 Task: Search "assignee" in requester & apply.
Action: Mouse moved to (615, 201)
Screenshot: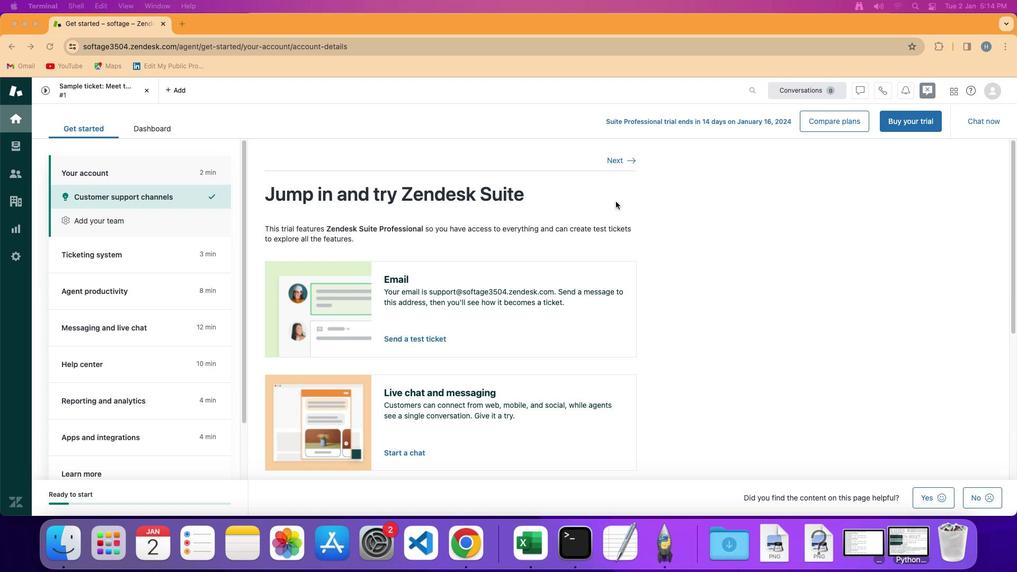 
Action: Mouse pressed left at (615, 201)
Screenshot: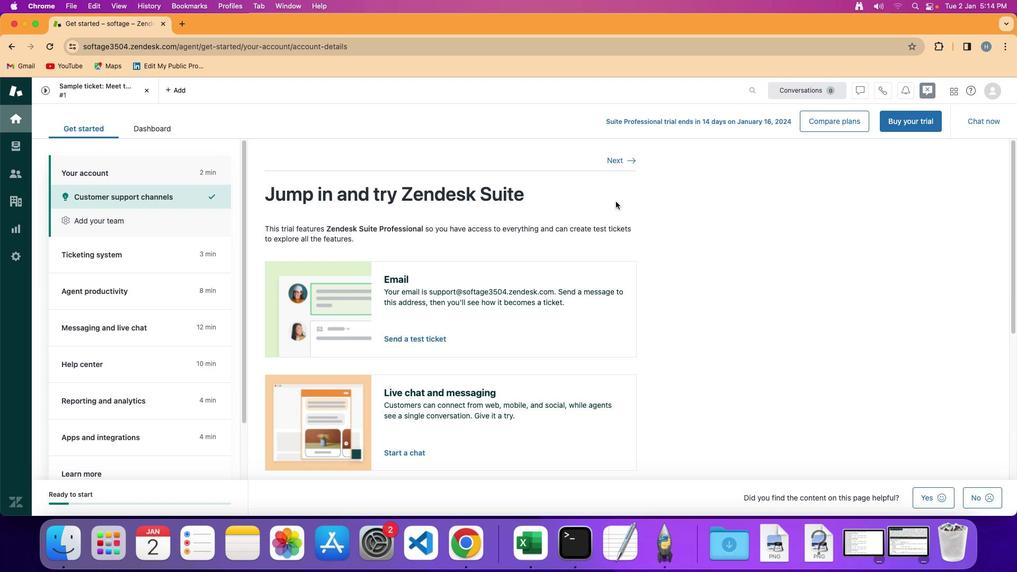 
Action: Mouse moved to (13, 145)
Screenshot: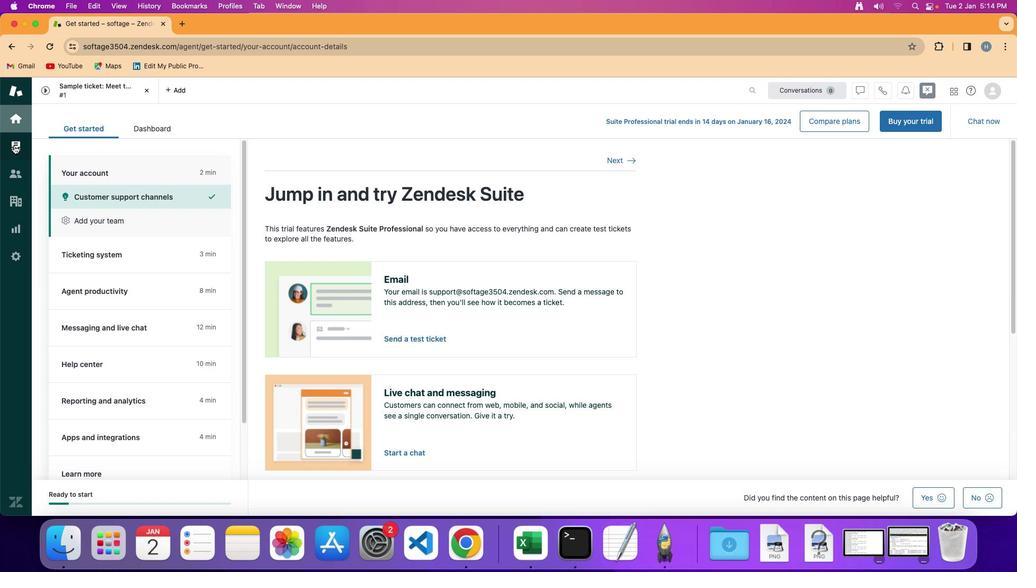 
Action: Mouse pressed left at (13, 145)
Screenshot: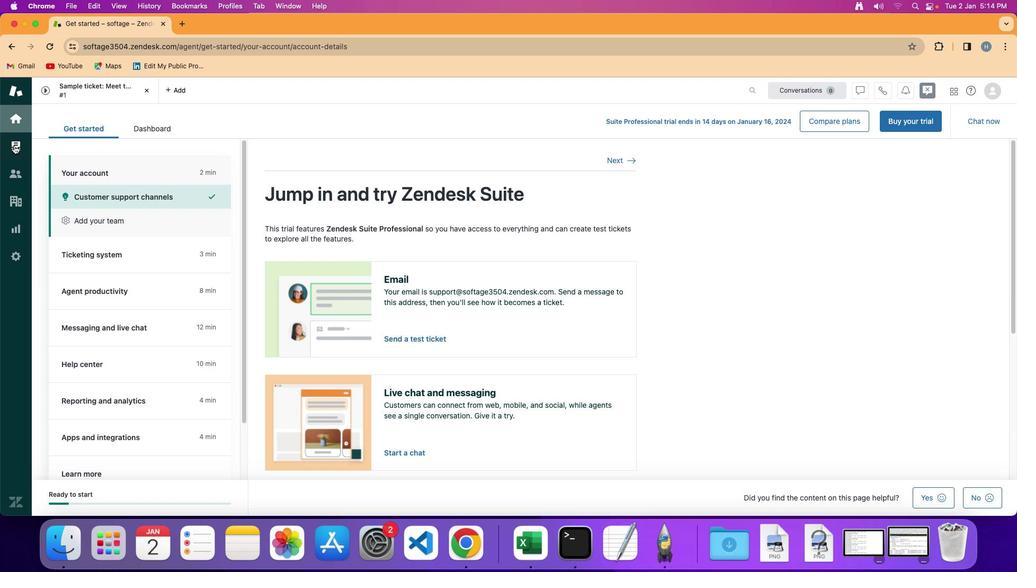 
Action: Mouse moved to (113, 207)
Screenshot: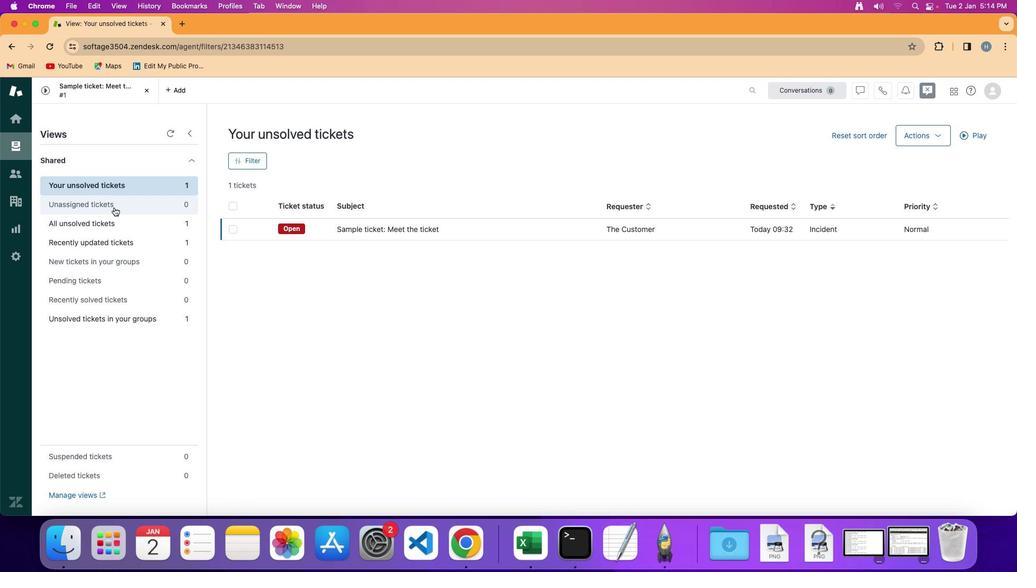 
Action: Mouse pressed left at (113, 207)
Screenshot: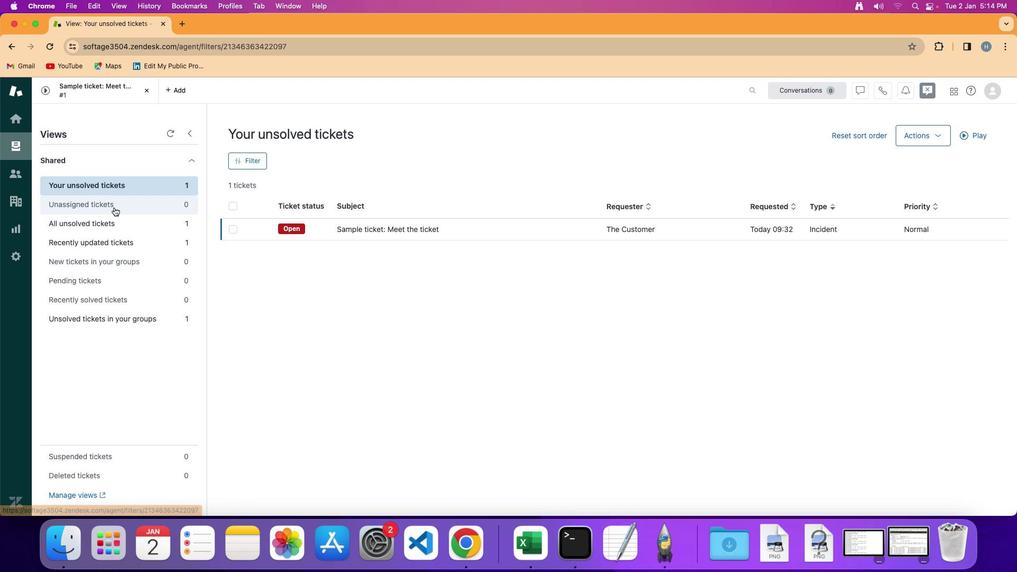 
Action: Mouse moved to (252, 164)
Screenshot: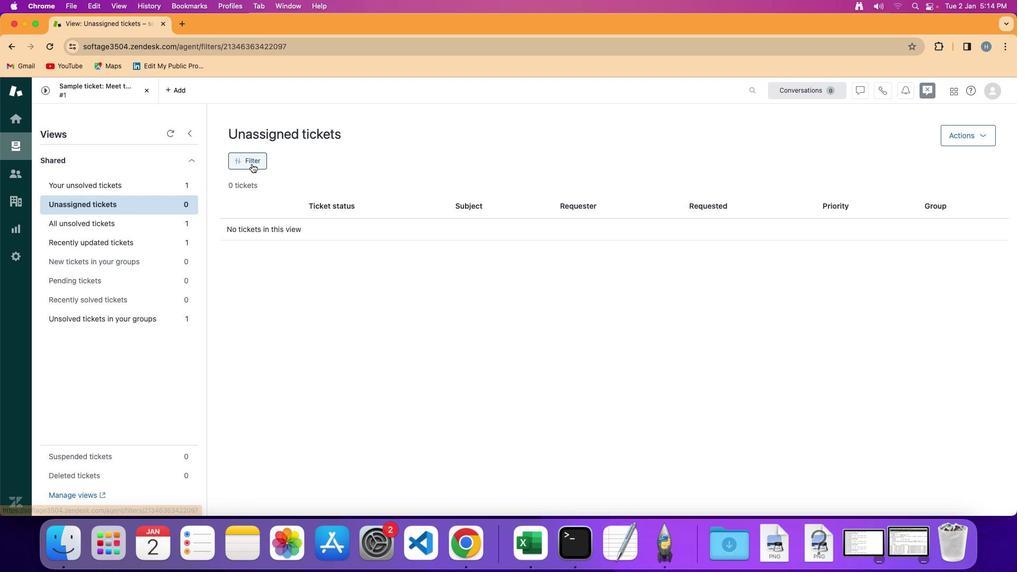 
Action: Mouse pressed left at (252, 164)
Screenshot: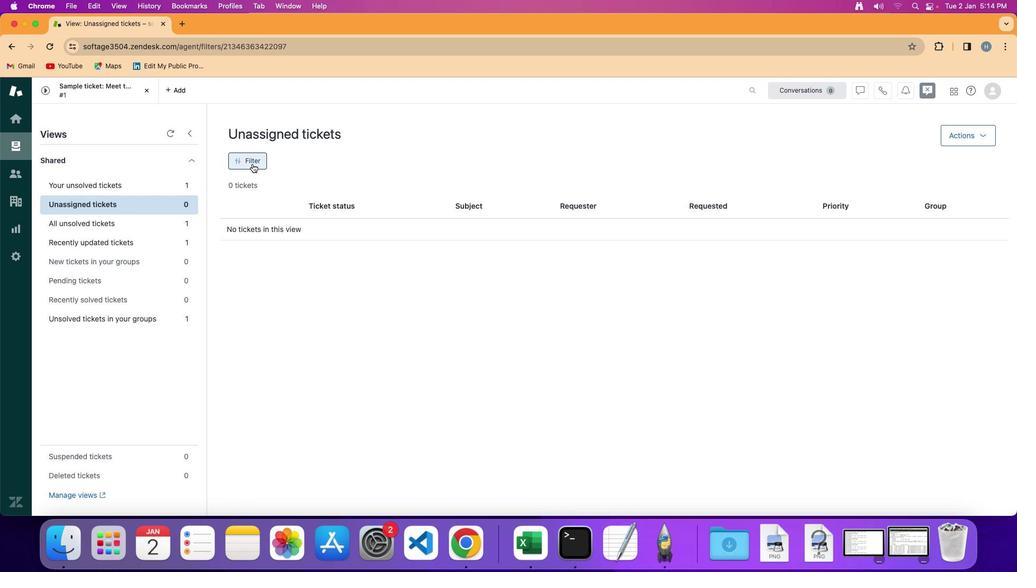 
Action: Mouse moved to (887, 255)
Screenshot: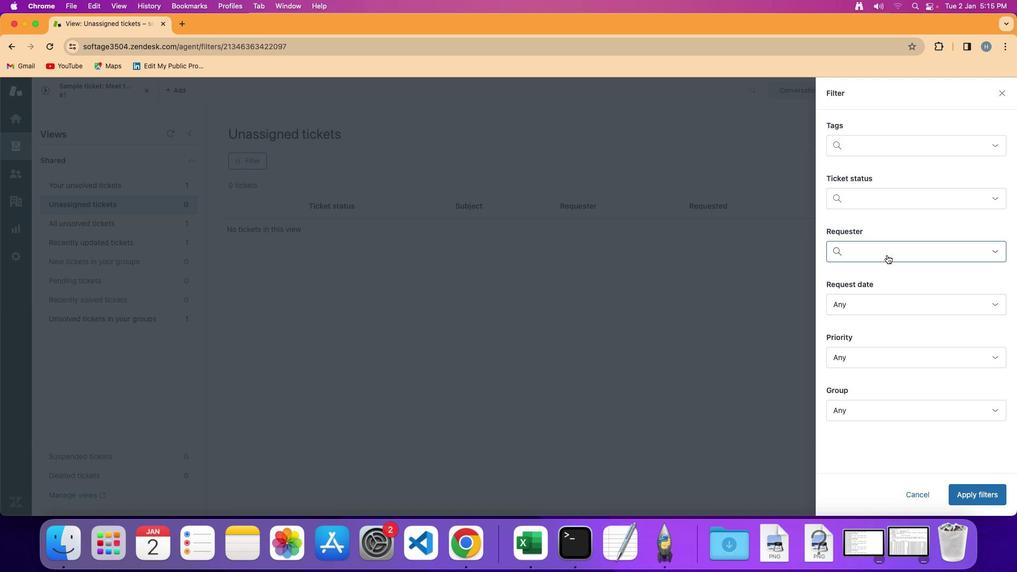 
Action: Mouse pressed left at (887, 255)
Screenshot: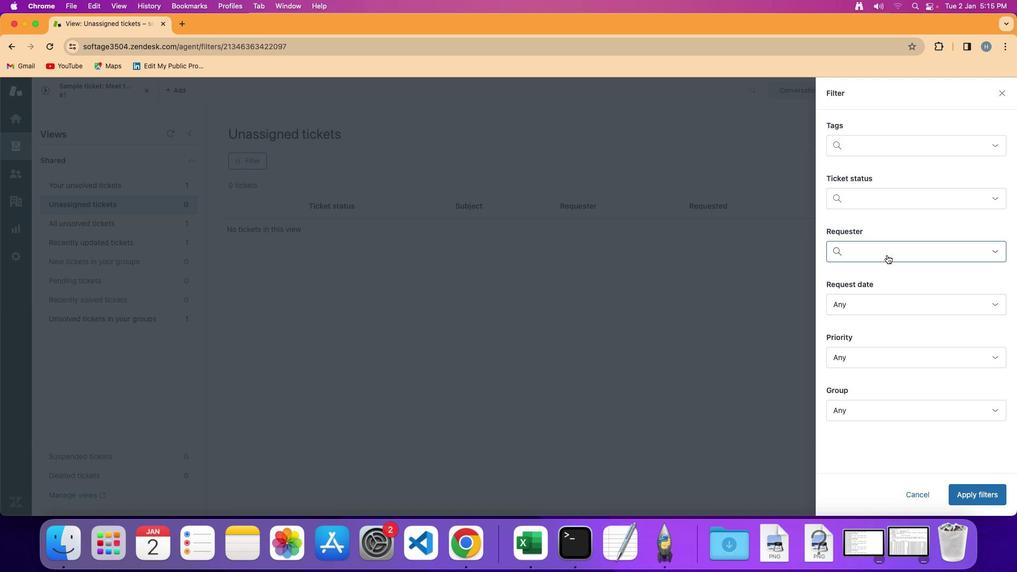 
Action: Mouse moved to (889, 286)
Screenshot: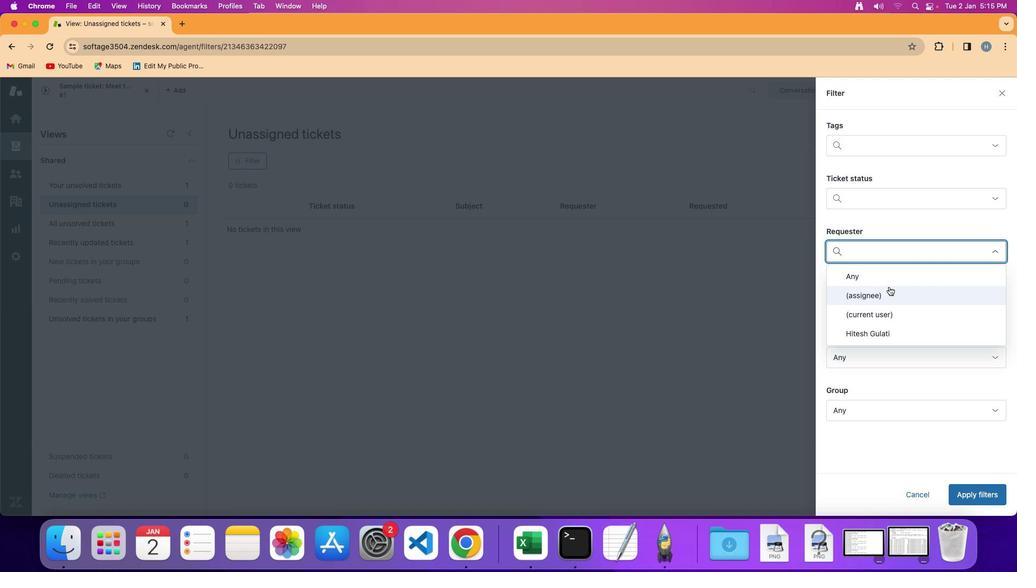 
Action: Mouse pressed left at (889, 286)
Screenshot: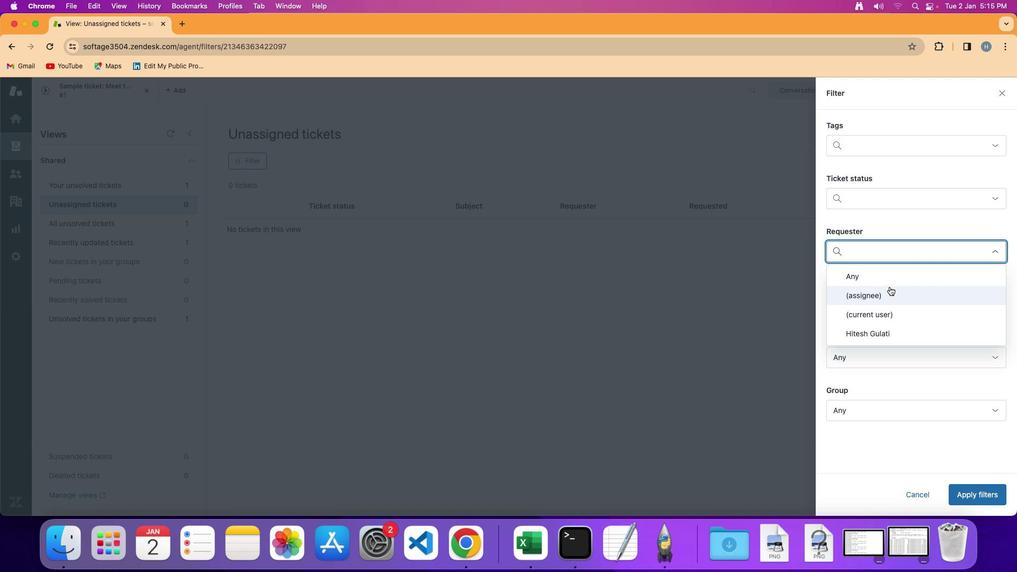 
Action: Mouse moved to (980, 492)
Screenshot: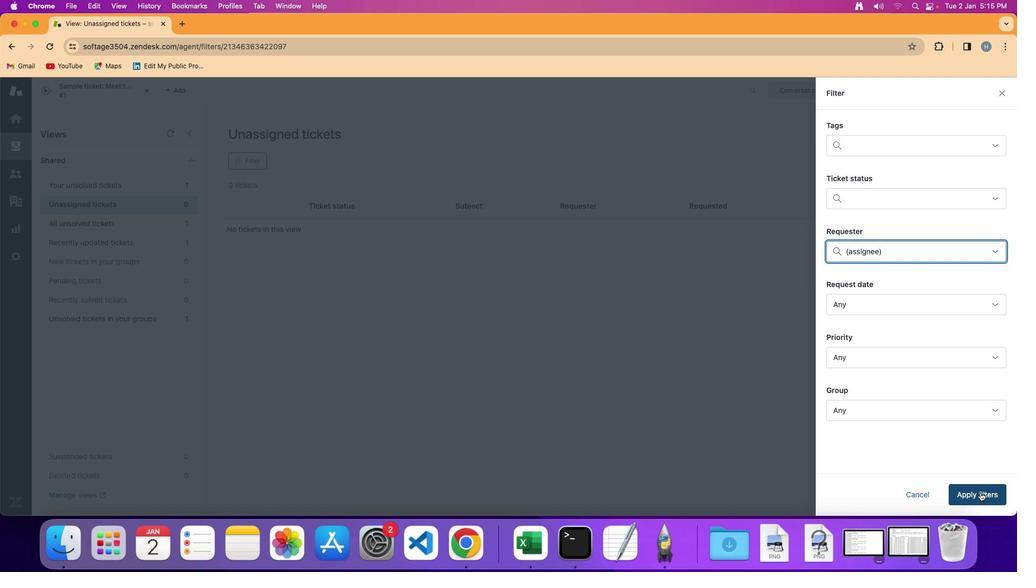 
Action: Mouse pressed left at (980, 492)
Screenshot: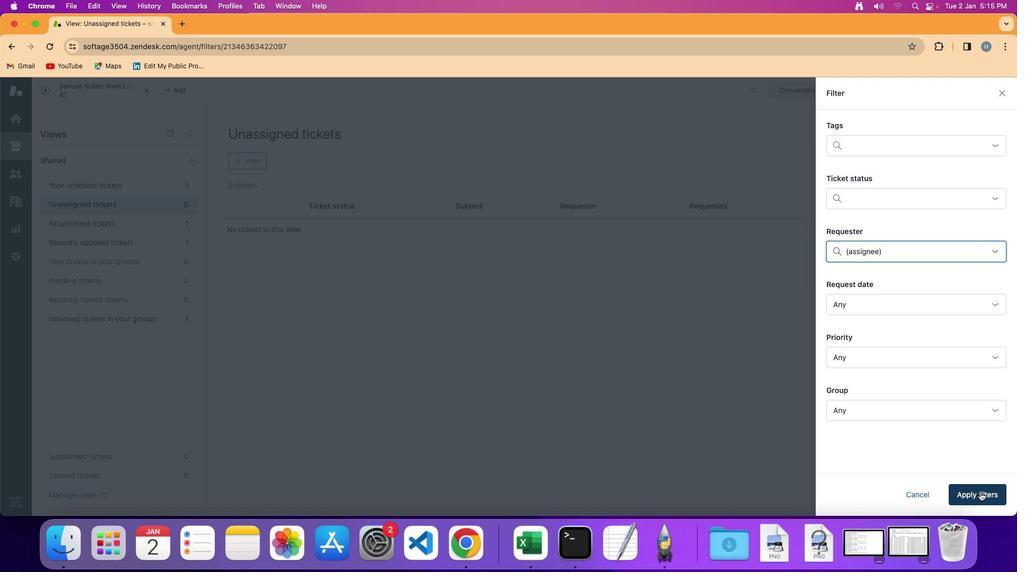 
Action: Mouse moved to (483, 301)
Screenshot: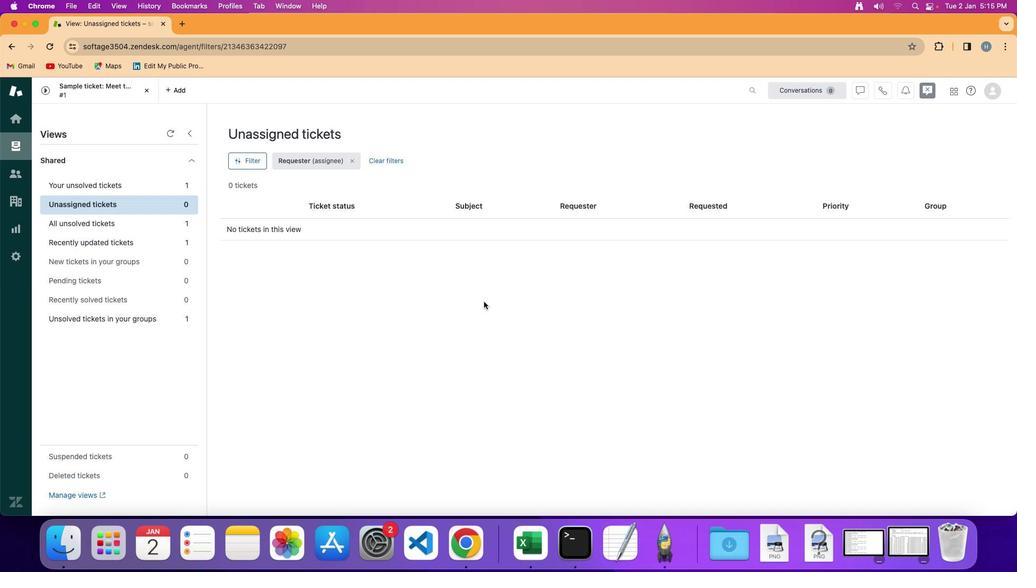 
